 Task: Create a rule from the Routing list, Task moved to a section -> Set Priority in the project ToughWorks , set the section as Done clear the priority.
Action: Mouse moved to (71, 358)
Screenshot: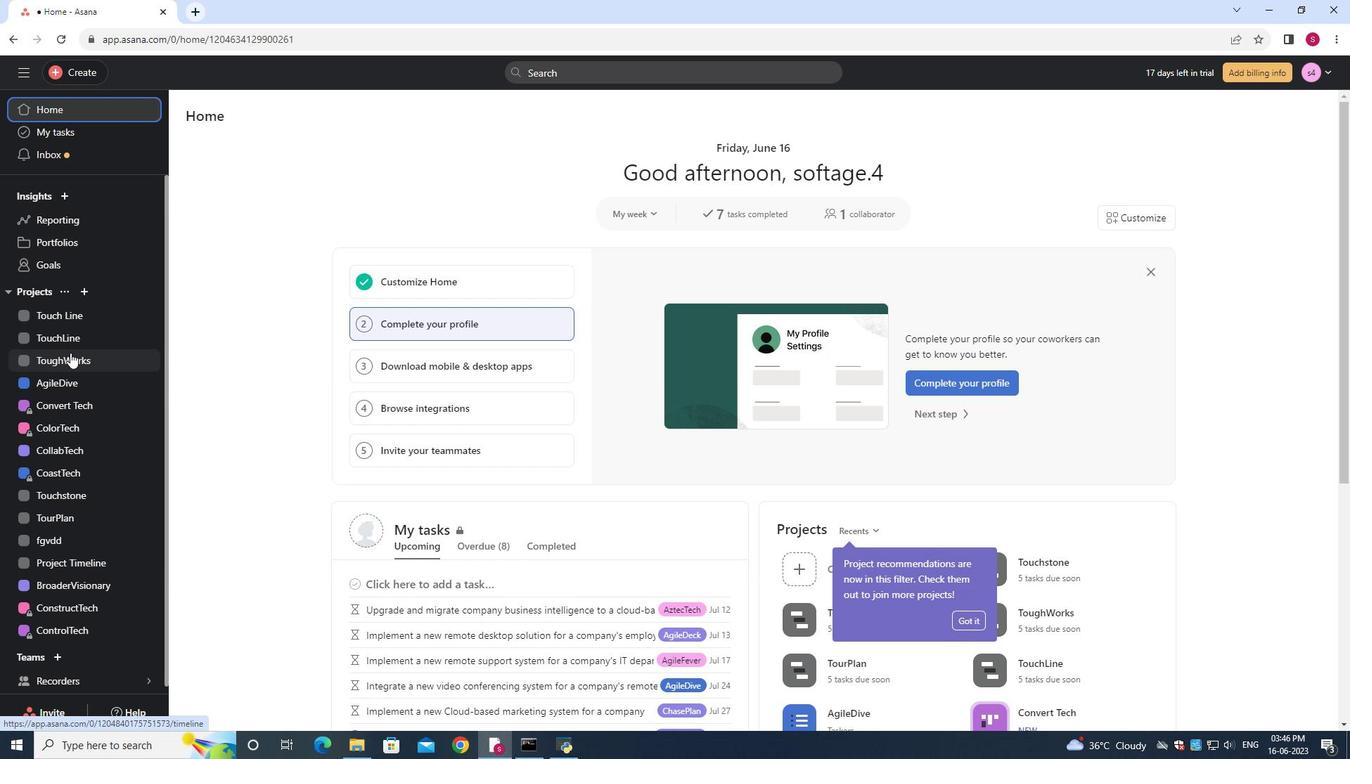 
Action: Mouse pressed left at (71, 358)
Screenshot: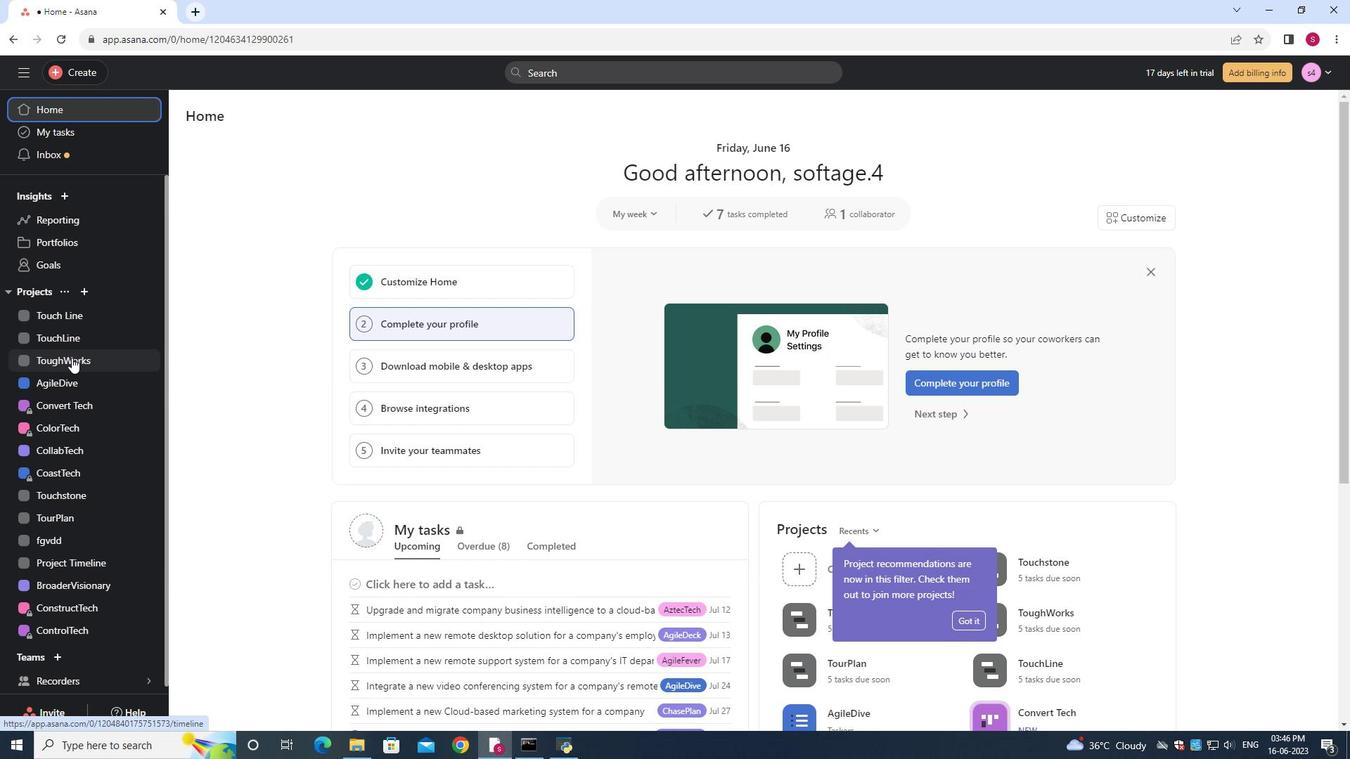 
Action: Mouse moved to (1297, 123)
Screenshot: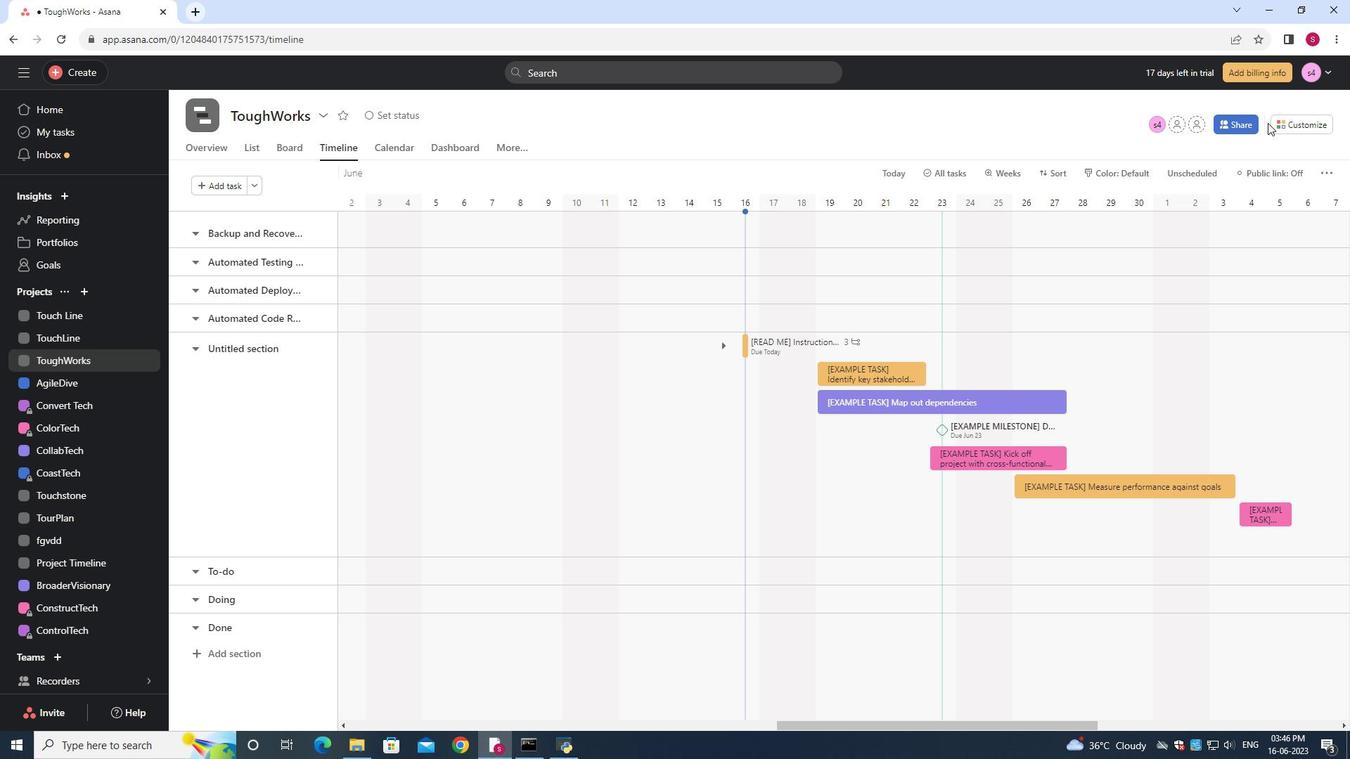 
Action: Mouse pressed left at (1297, 123)
Screenshot: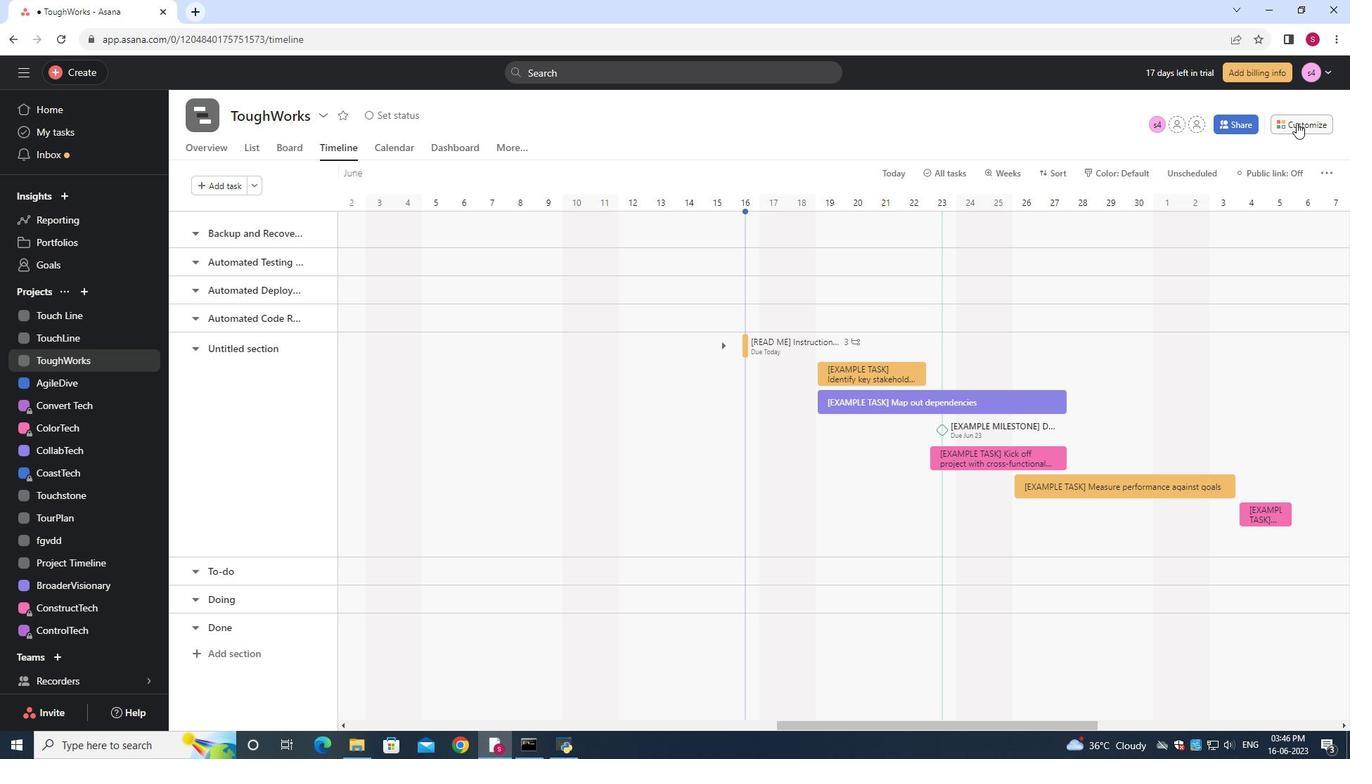 
Action: Mouse moved to (1048, 316)
Screenshot: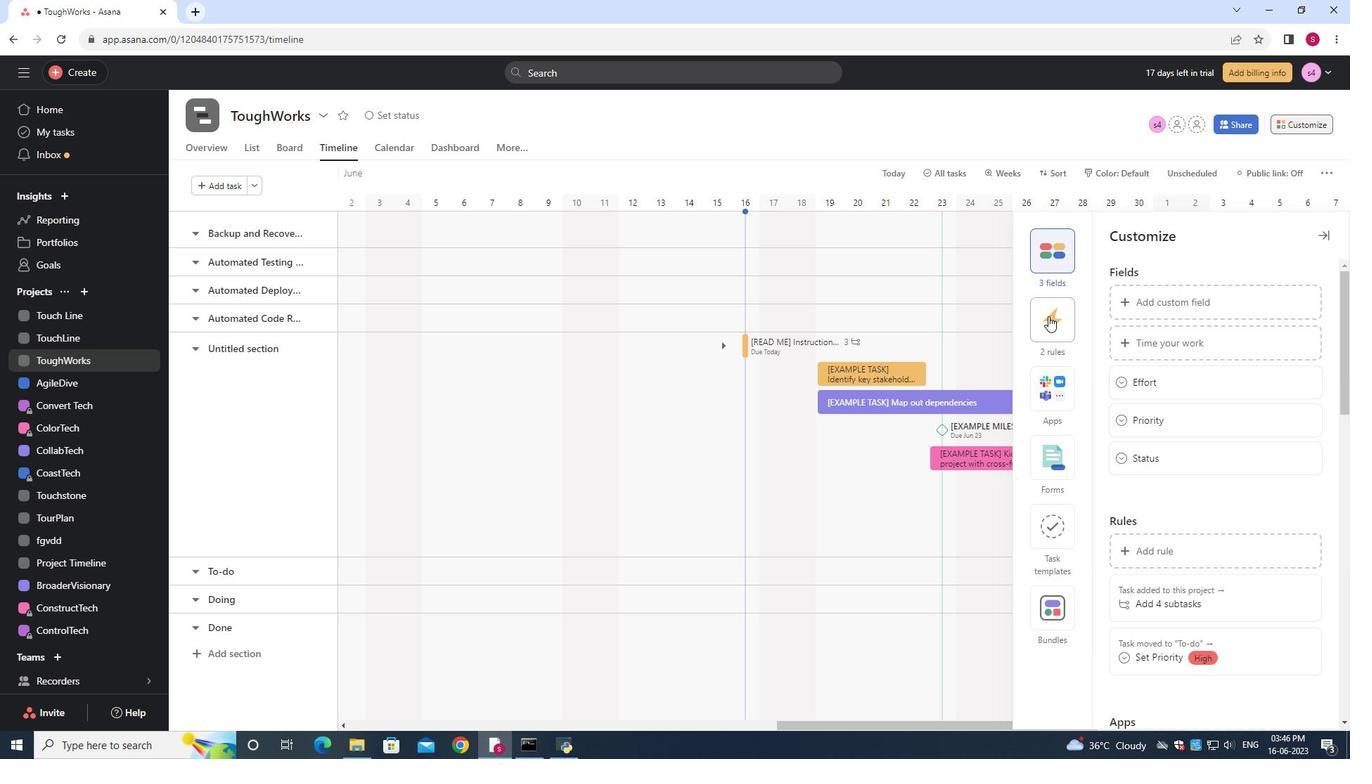 
Action: Mouse pressed left at (1048, 316)
Screenshot: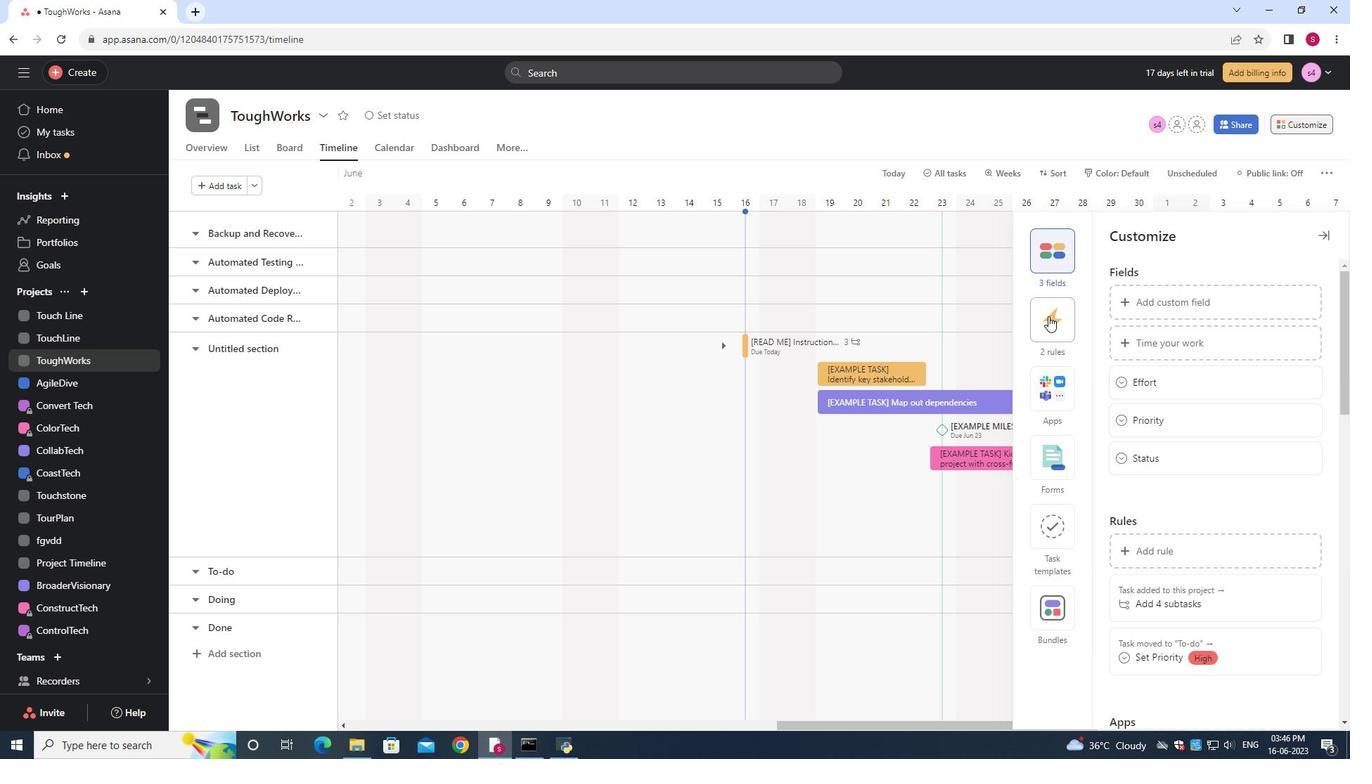 
Action: Mouse moved to (1158, 304)
Screenshot: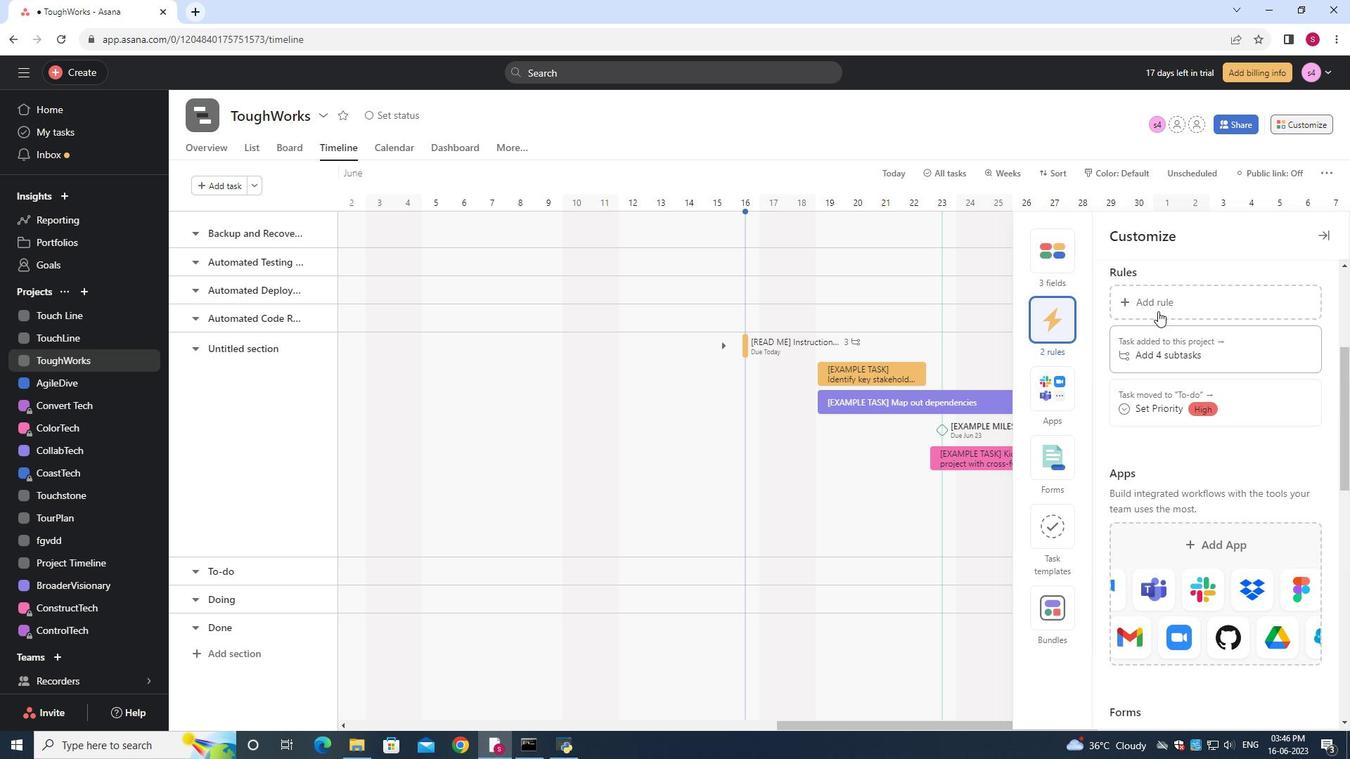 
Action: Mouse pressed left at (1158, 304)
Screenshot: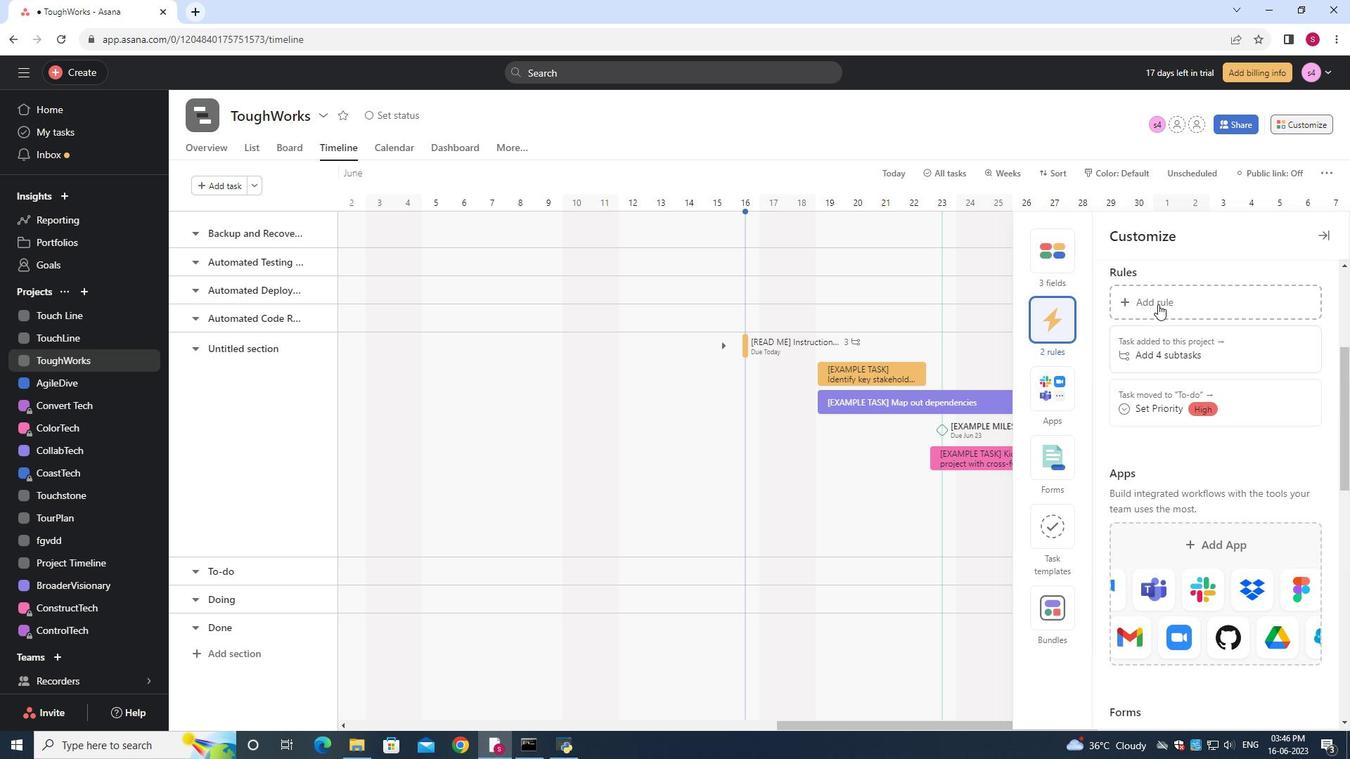 
Action: Mouse moved to (339, 196)
Screenshot: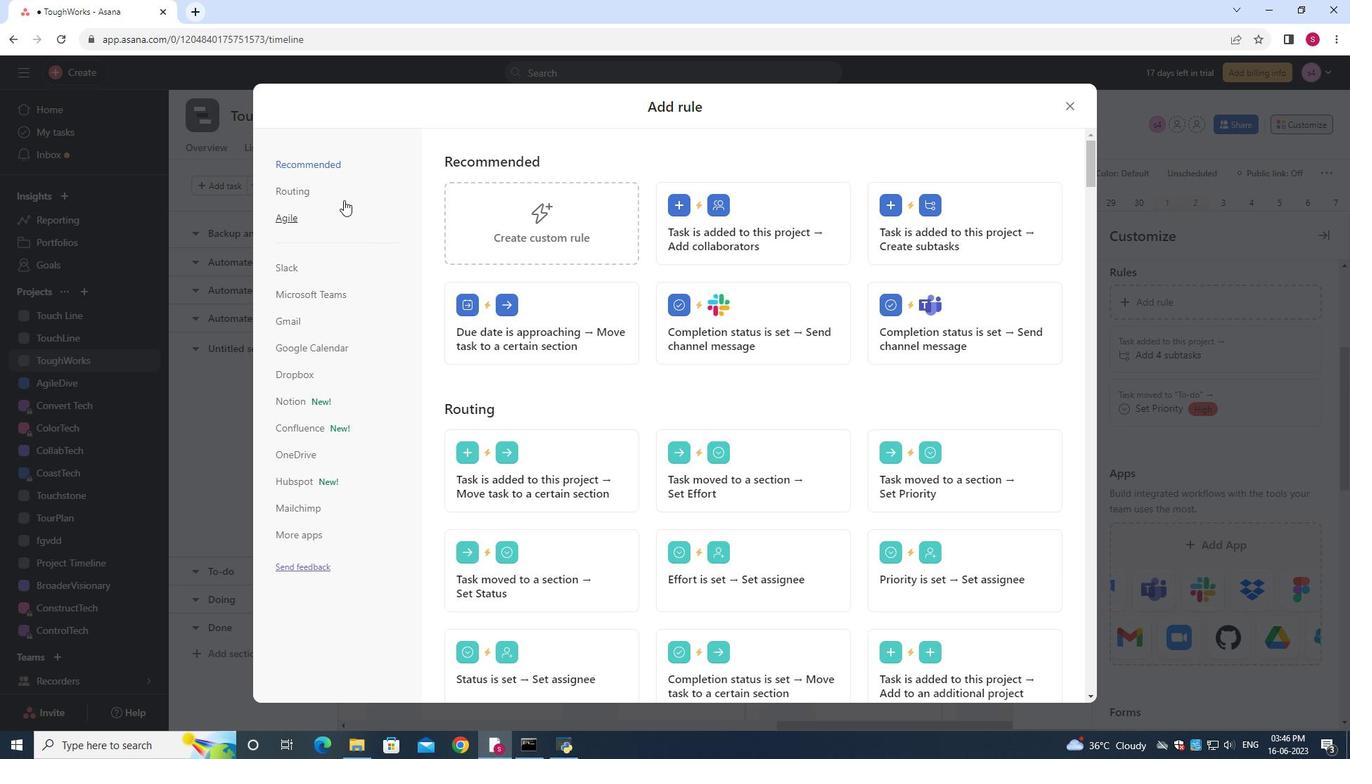 
Action: Mouse pressed left at (339, 196)
Screenshot: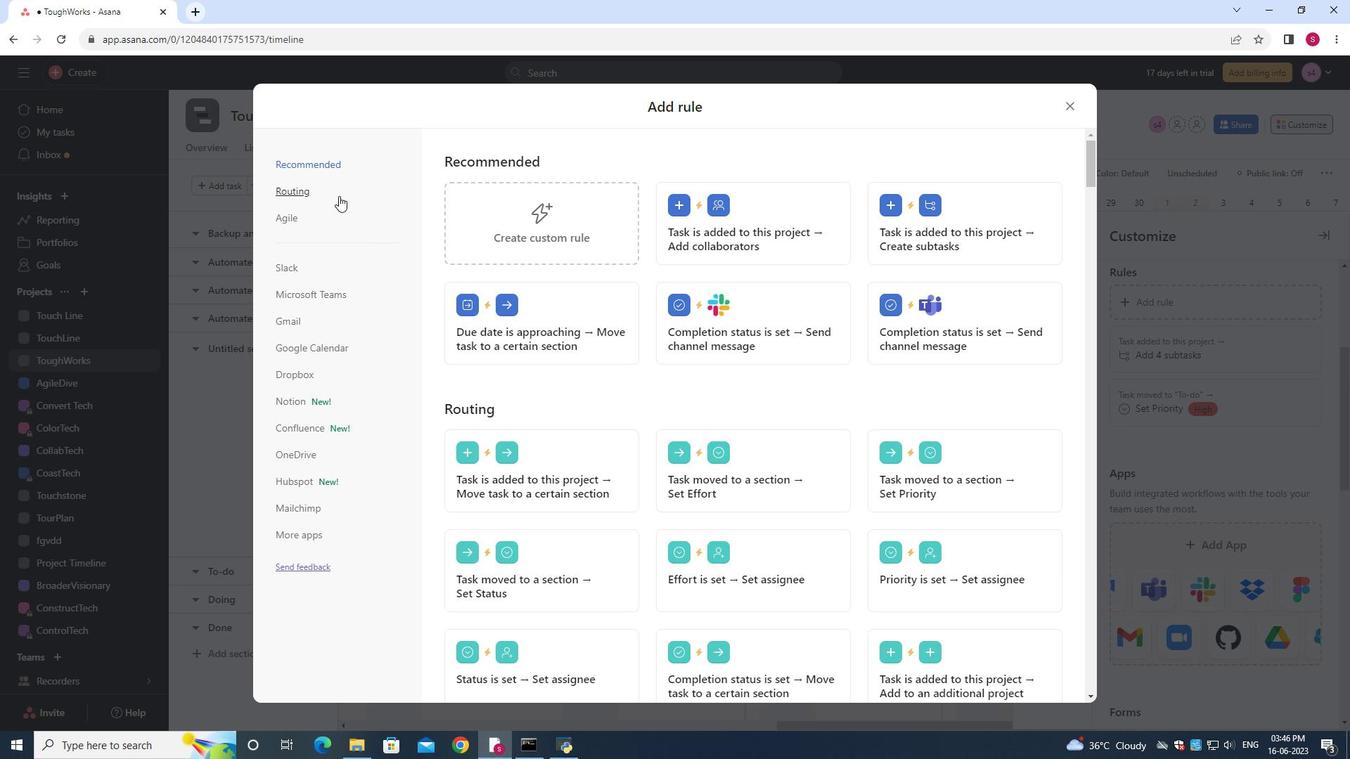 
Action: Mouse moved to (937, 219)
Screenshot: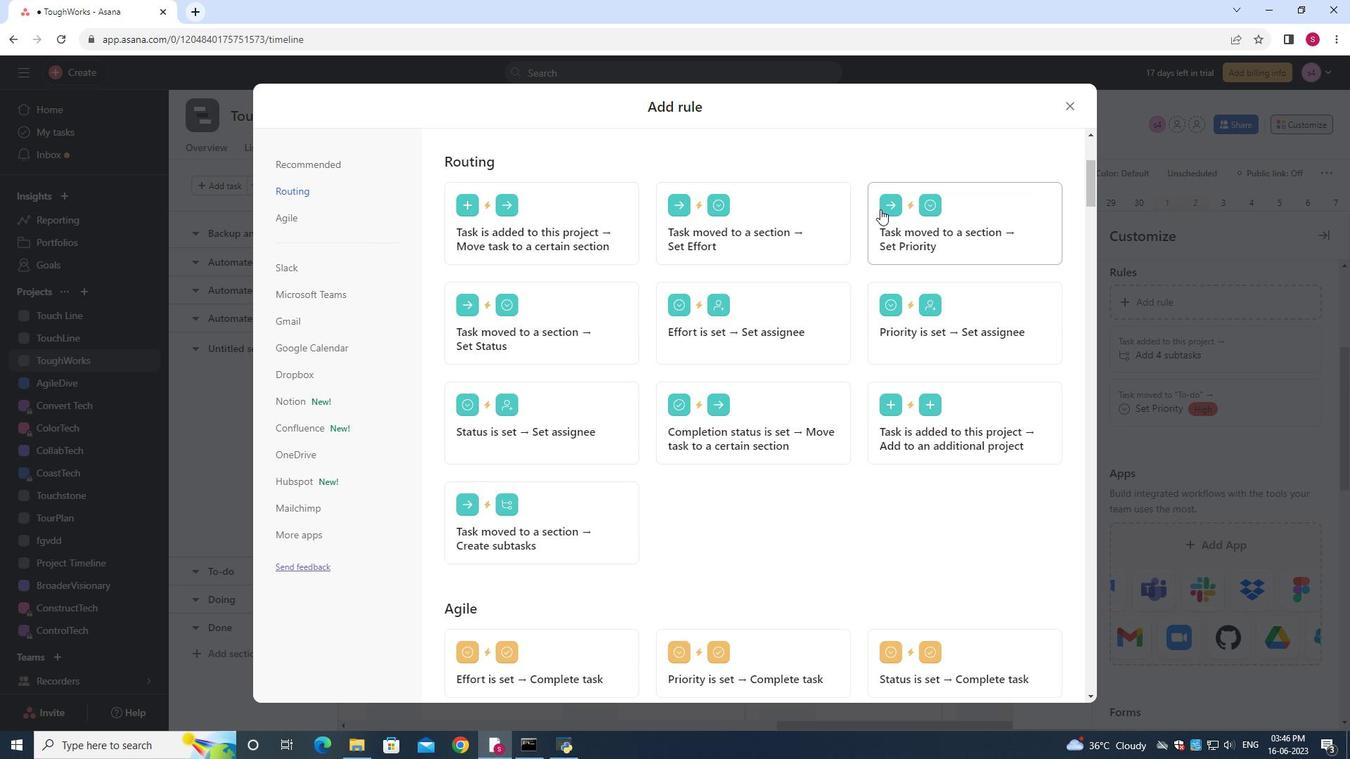 
Action: Mouse pressed left at (937, 219)
Screenshot: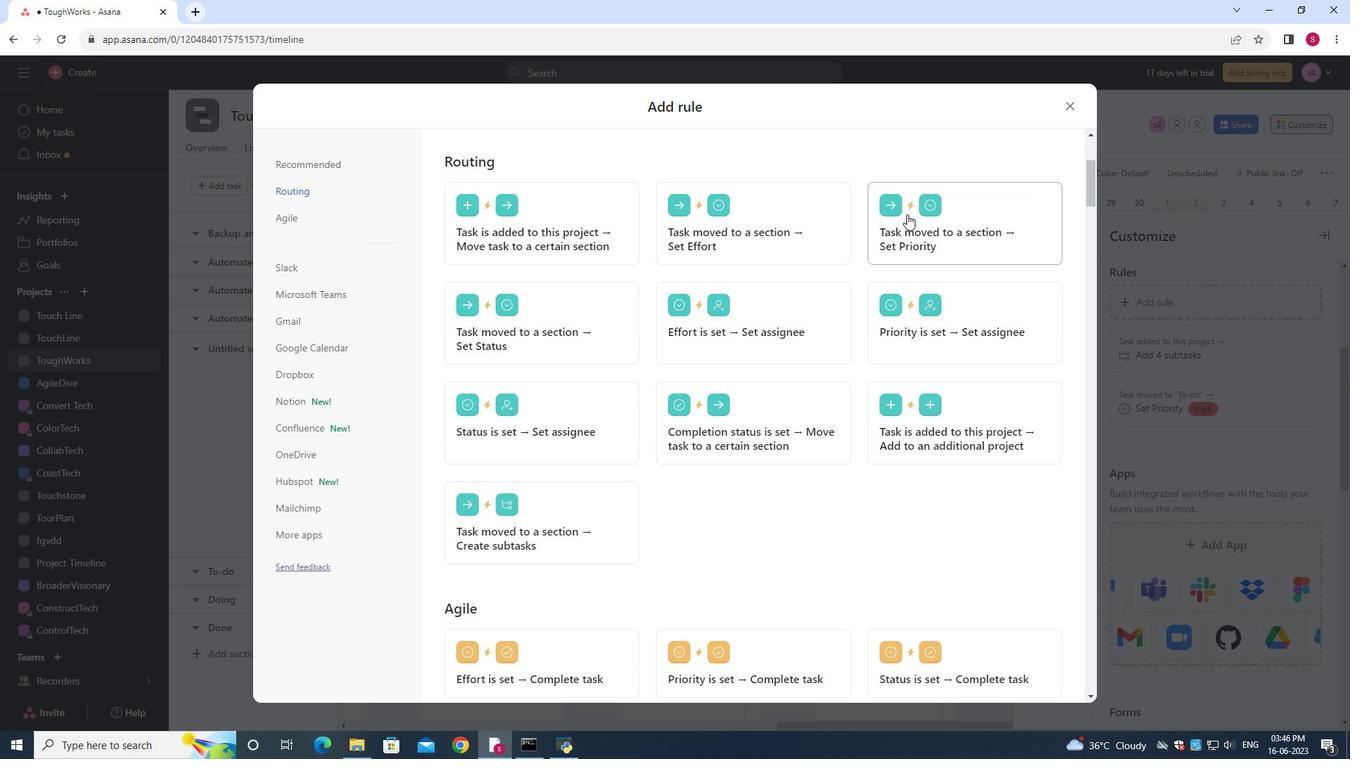 
Action: Mouse moved to (541, 383)
Screenshot: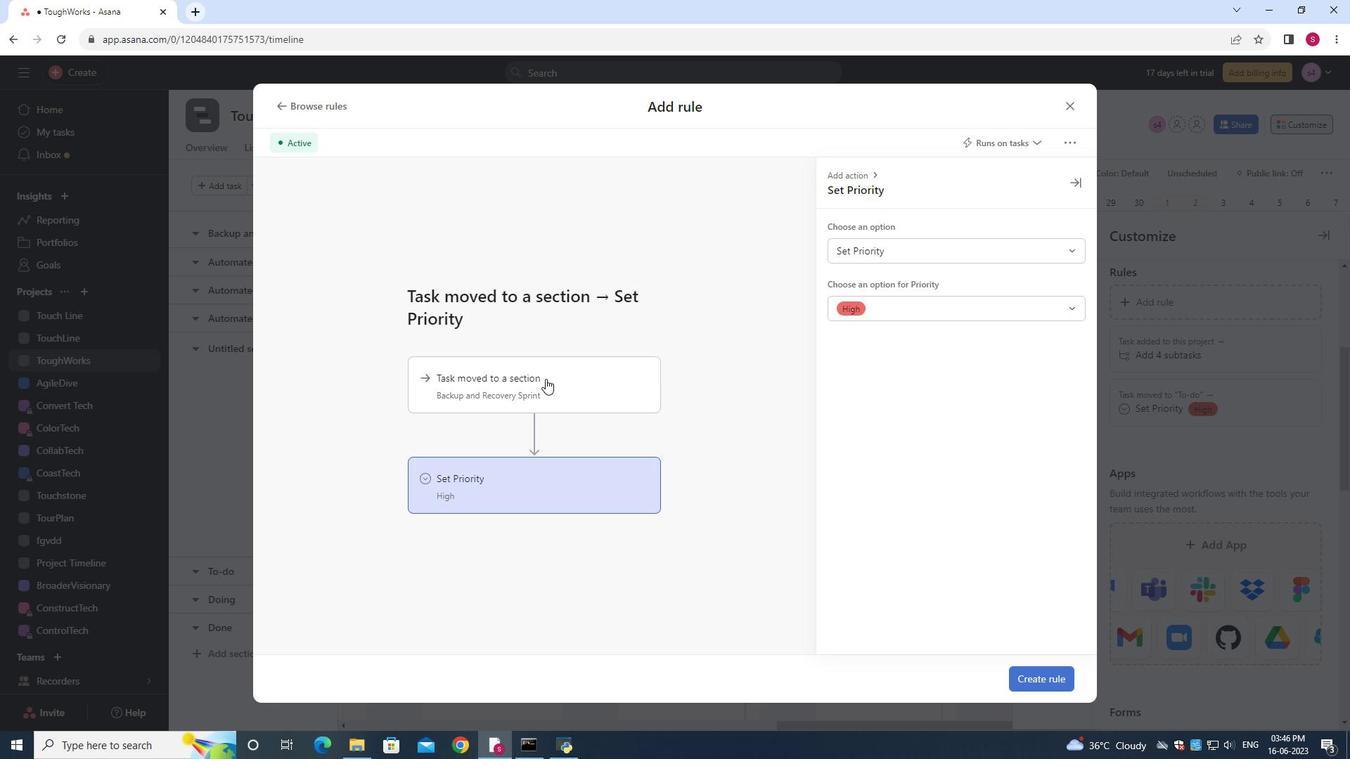
Action: Mouse pressed left at (541, 383)
Screenshot: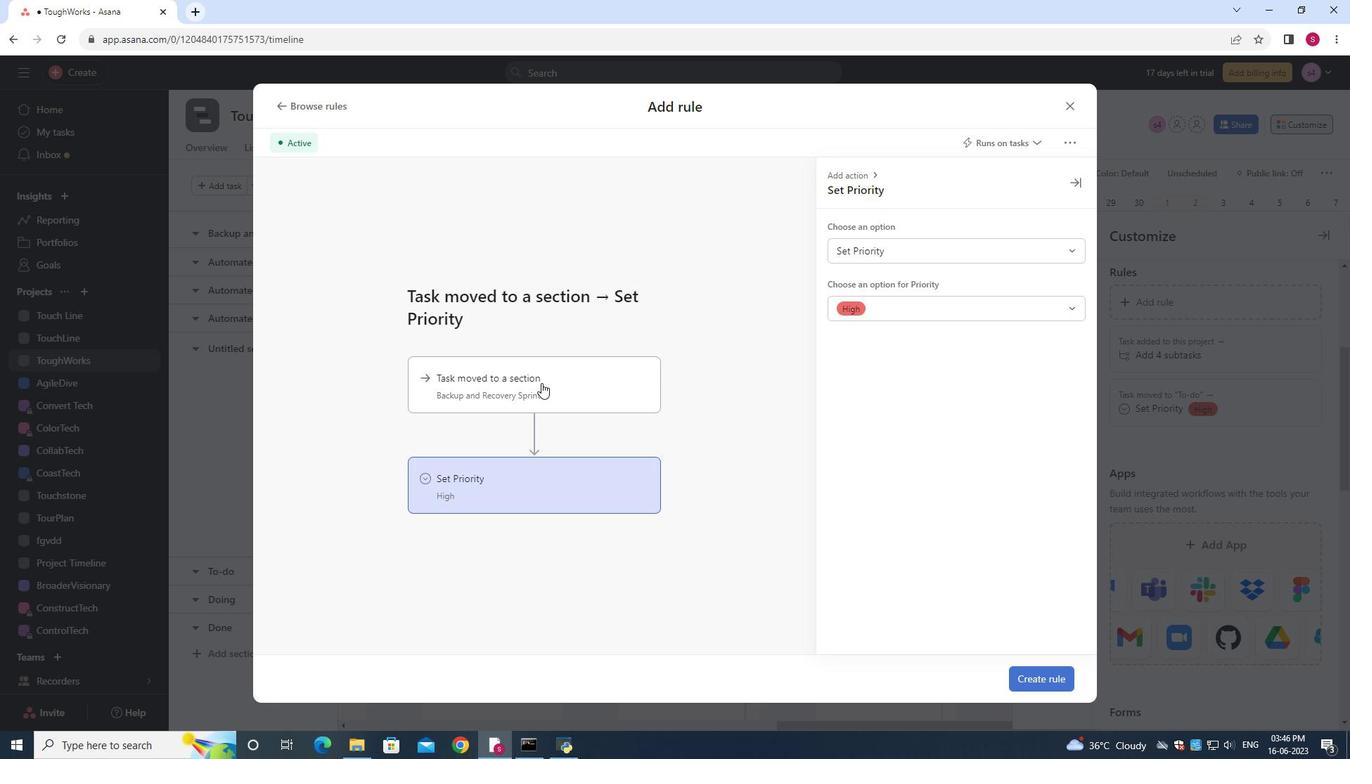 
Action: Mouse moved to (867, 254)
Screenshot: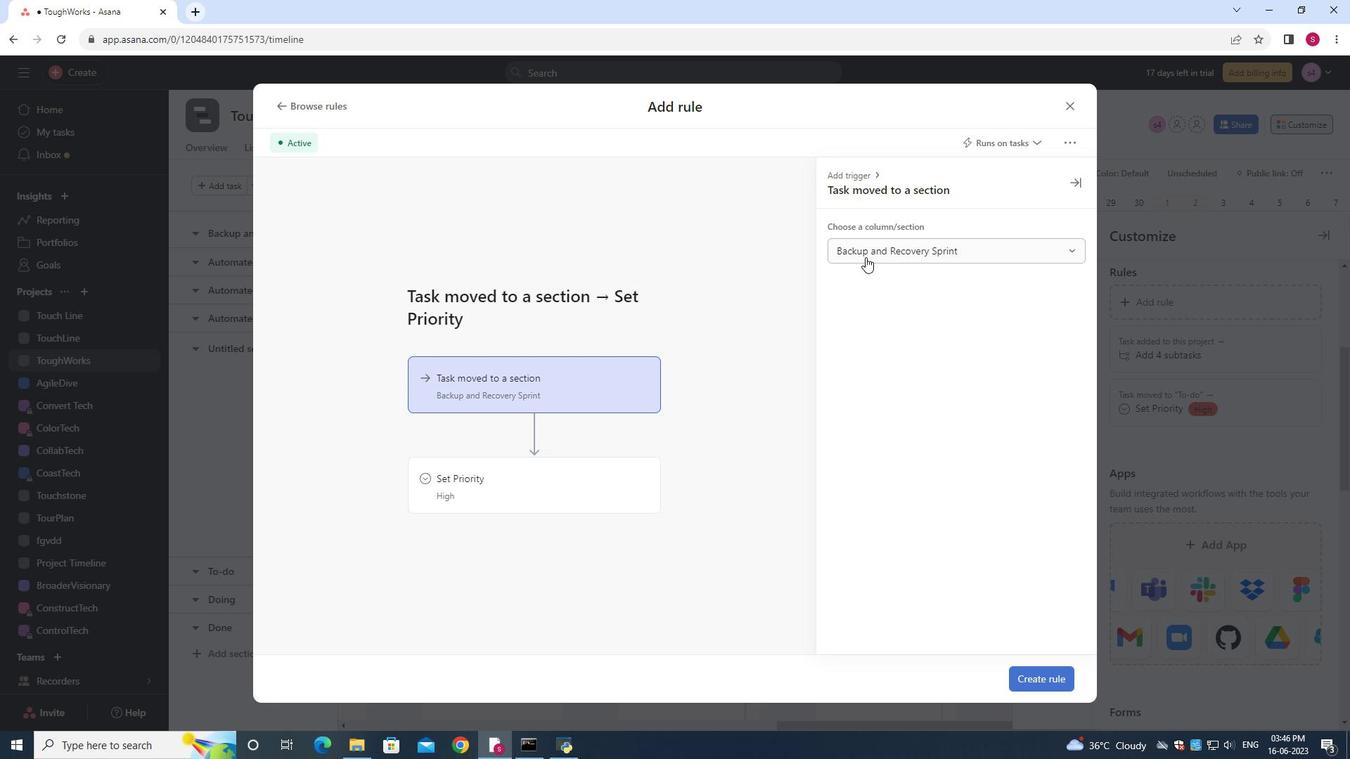 
Action: Mouse pressed left at (867, 254)
Screenshot: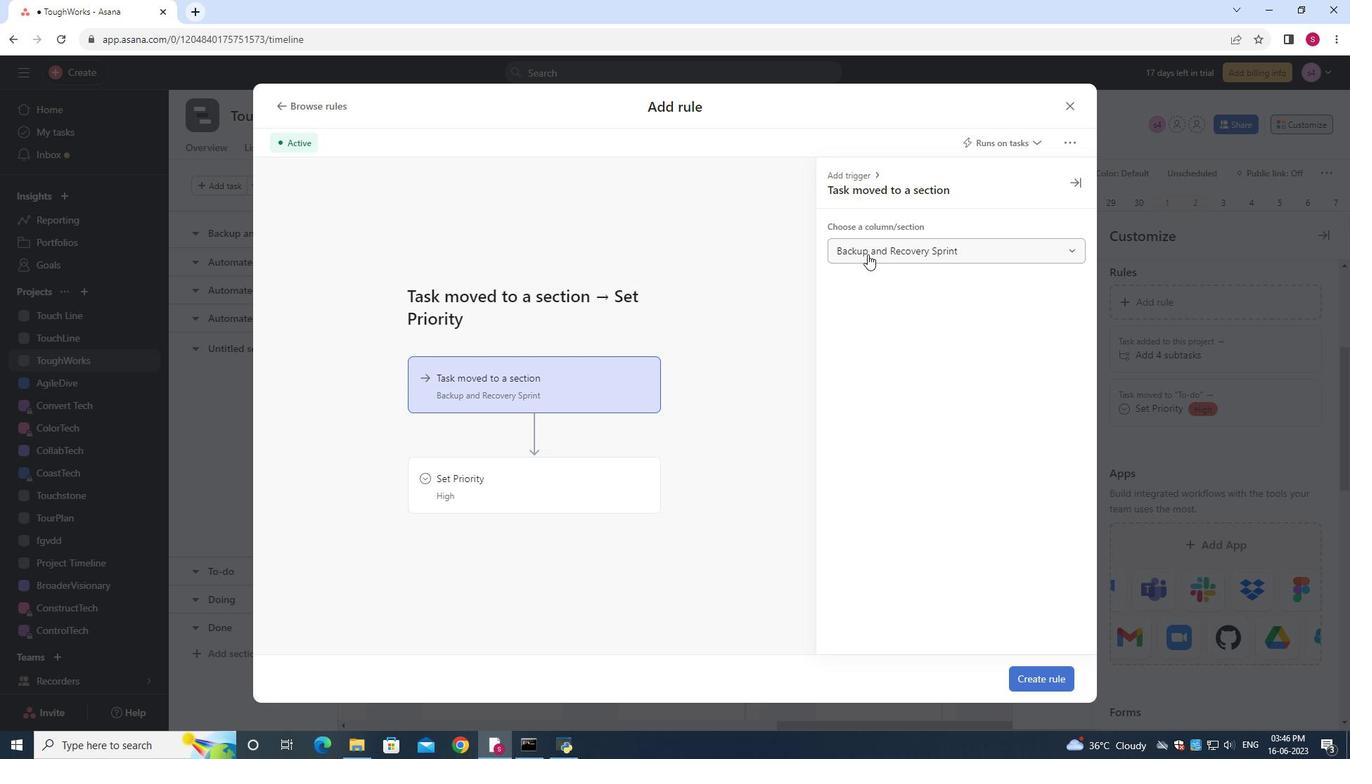 
Action: Mouse moved to (862, 438)
Screenshot: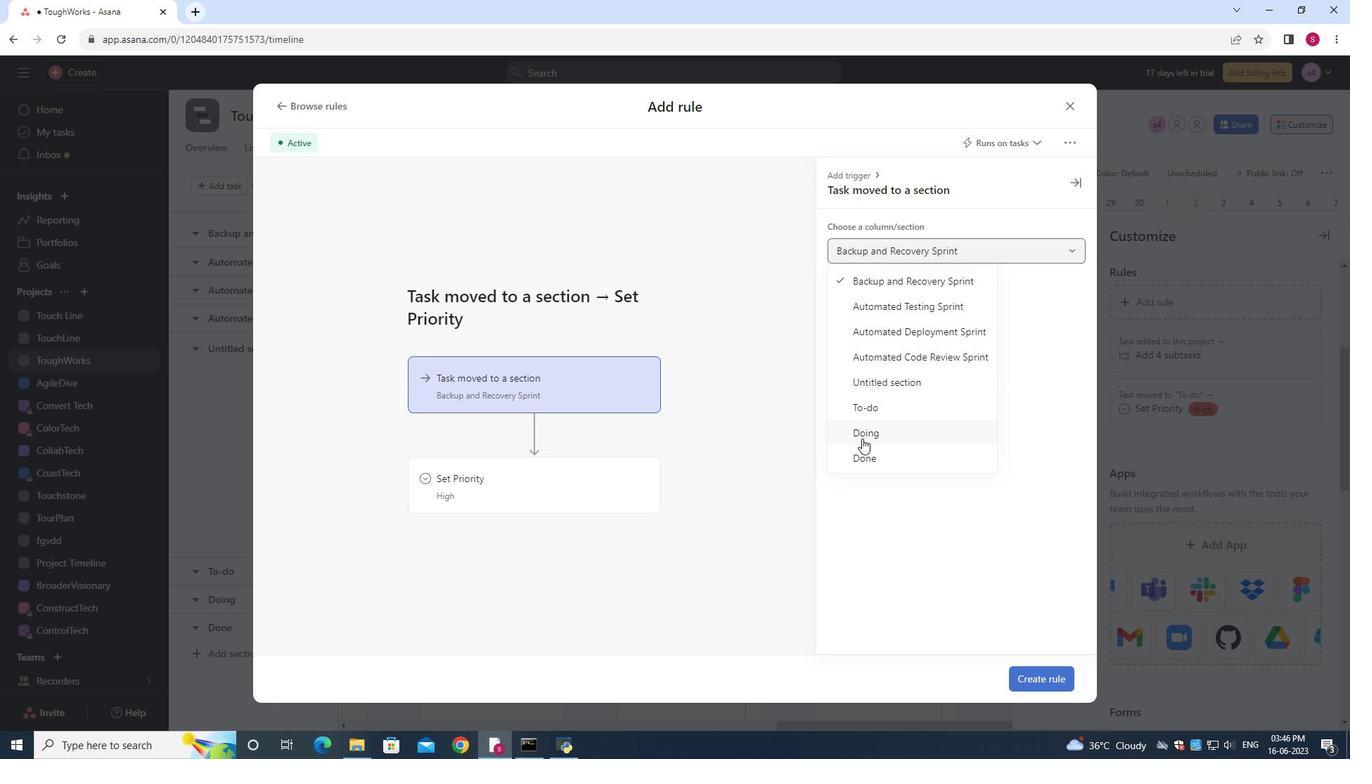
Action: Mouse pressed left at (862, 438)
Screenshot: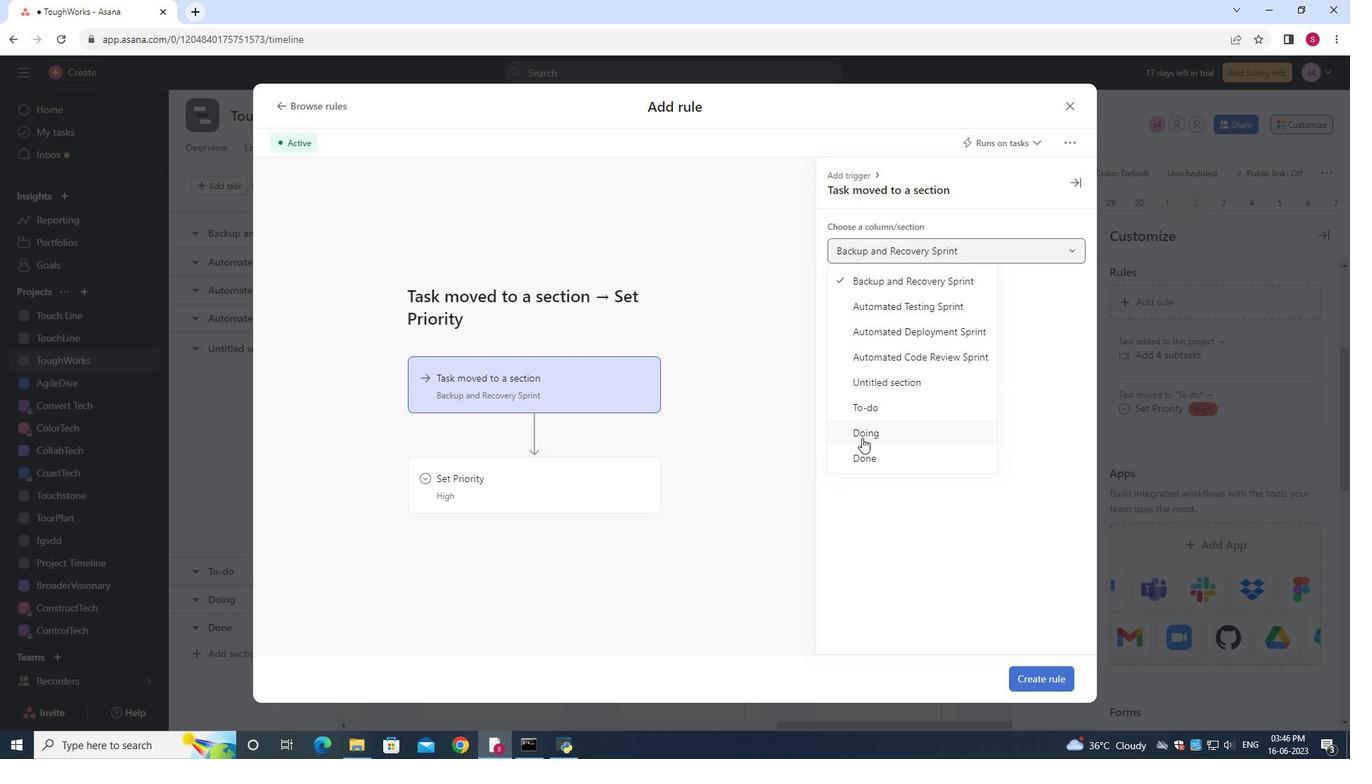 
Action: Mouse moved to (582, 462)
Screenshot: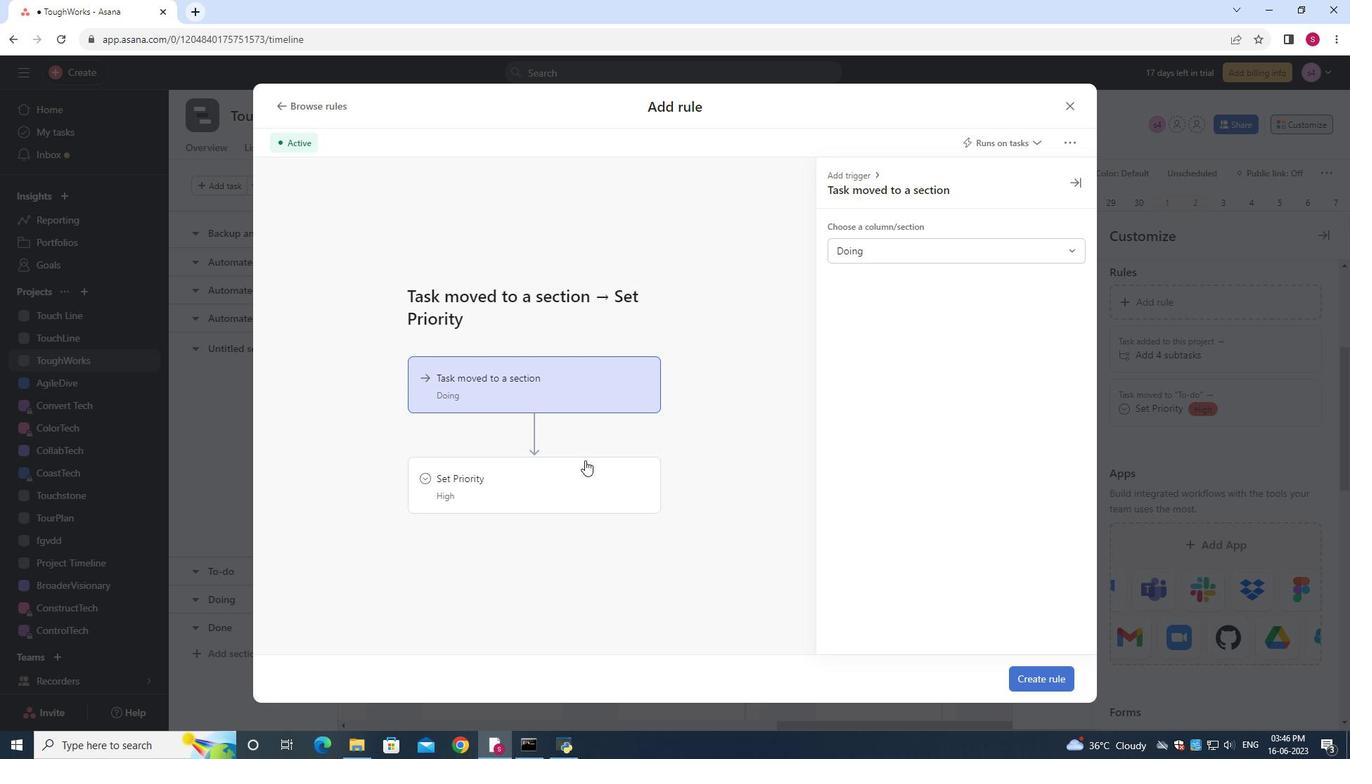 
Action: Mouse pressed left at (582, 462)
Screenshot: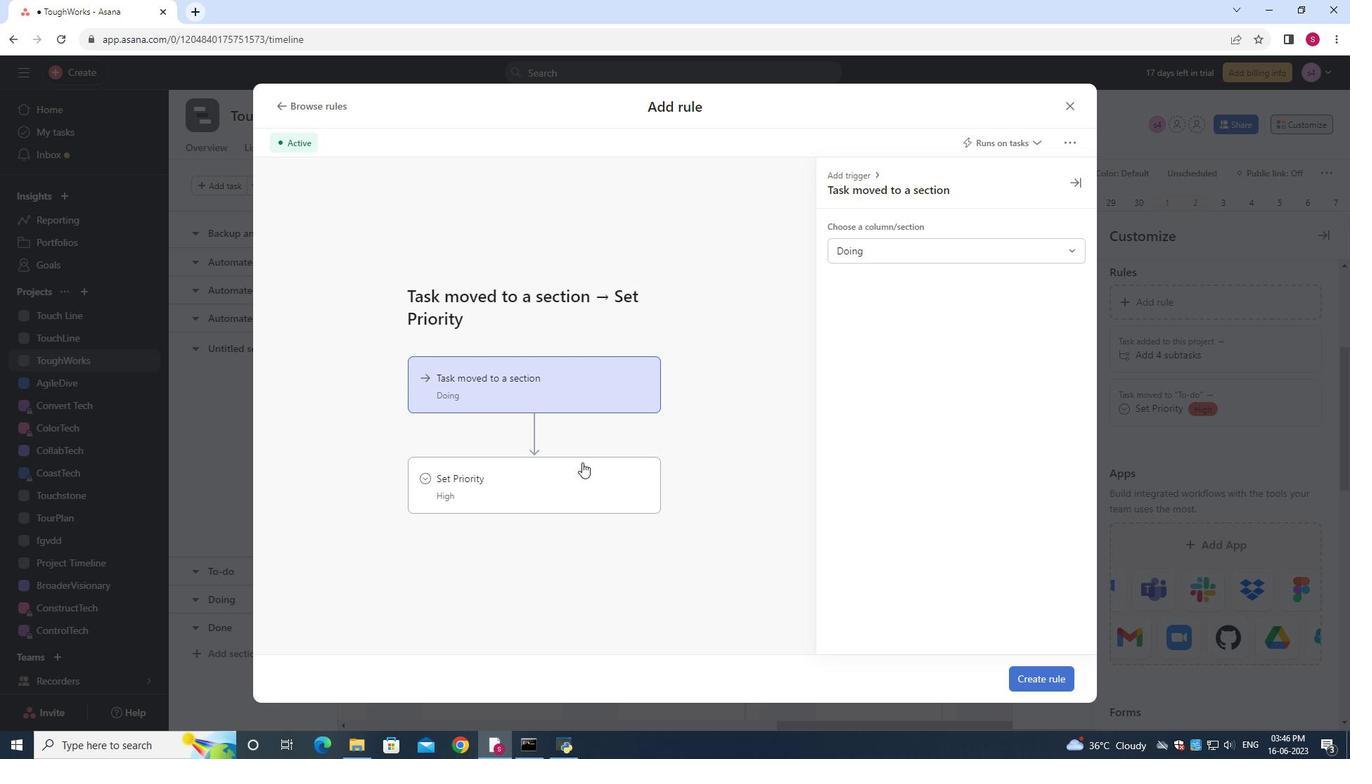 
Action: Mouse moved to (860, 251)
Screenshot: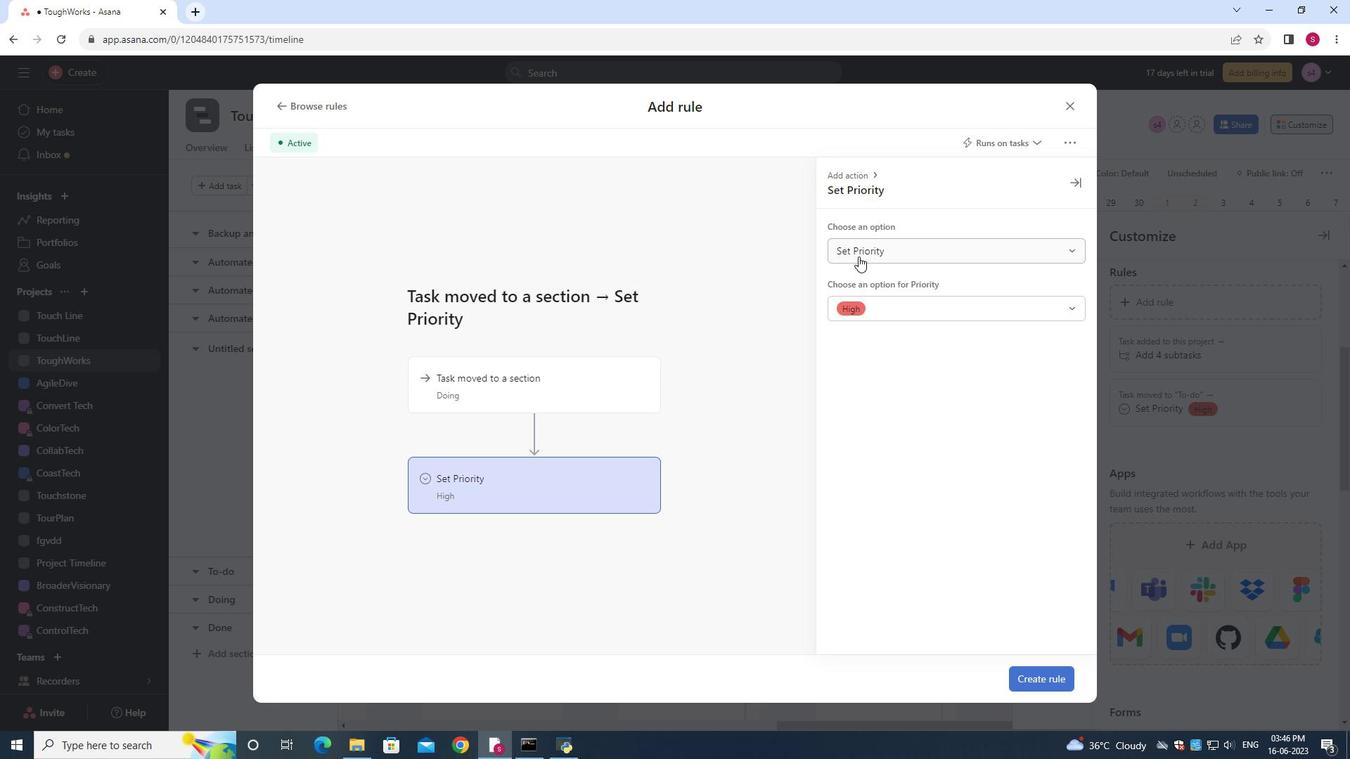 
Action: Mouse pressed left at (860, 251)
Screenshot: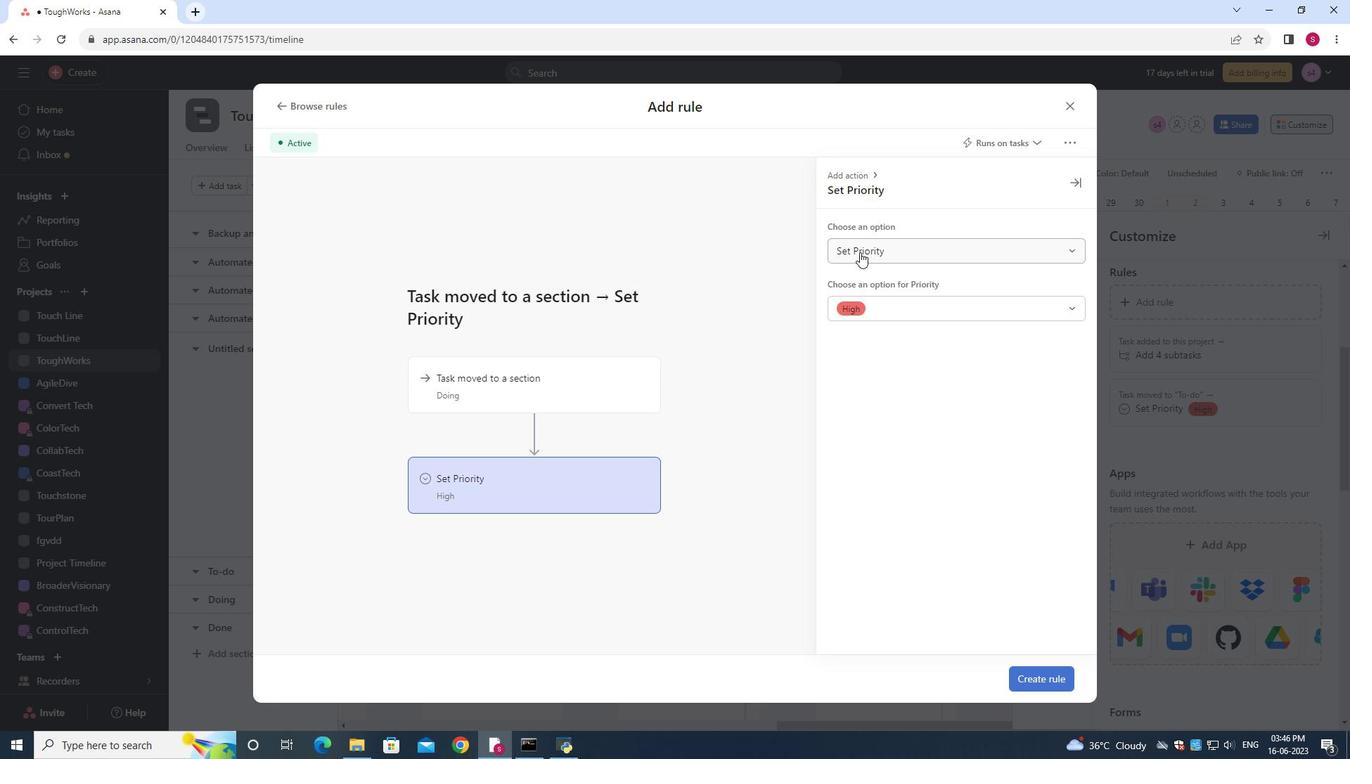 
Action: Mouse moved to (870, 307)
Screenshot: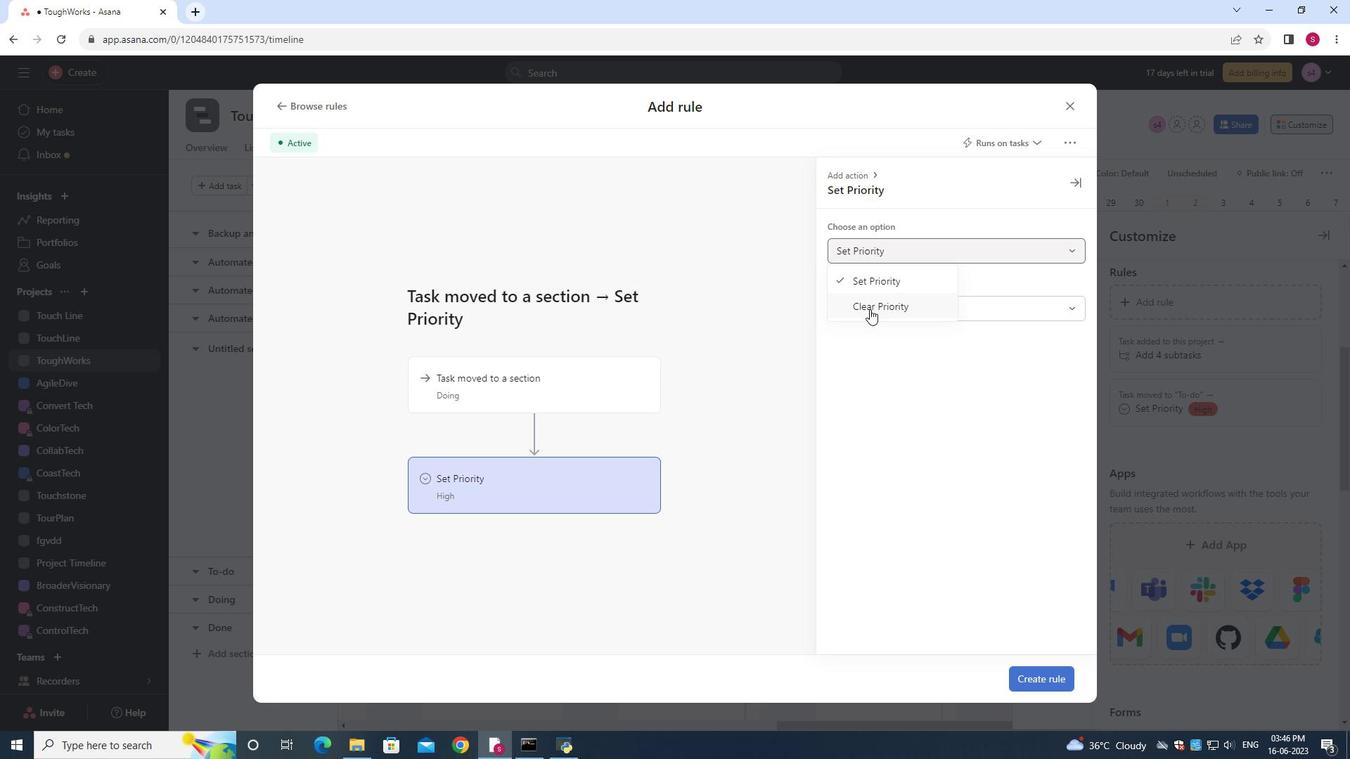 
Action: Mouse pressed left at (870, 307)
Screenshot: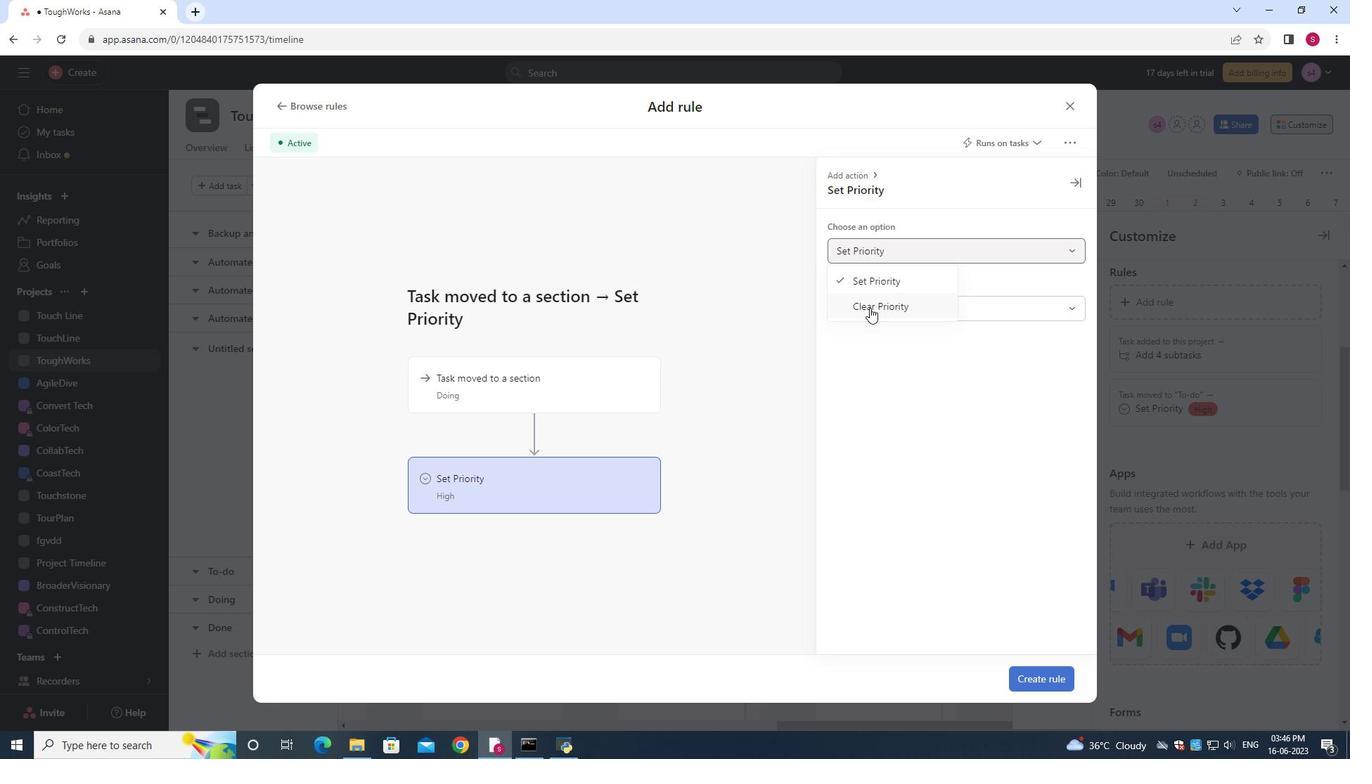 
Action: Mouse moved to (1031, 677)
Screenshot: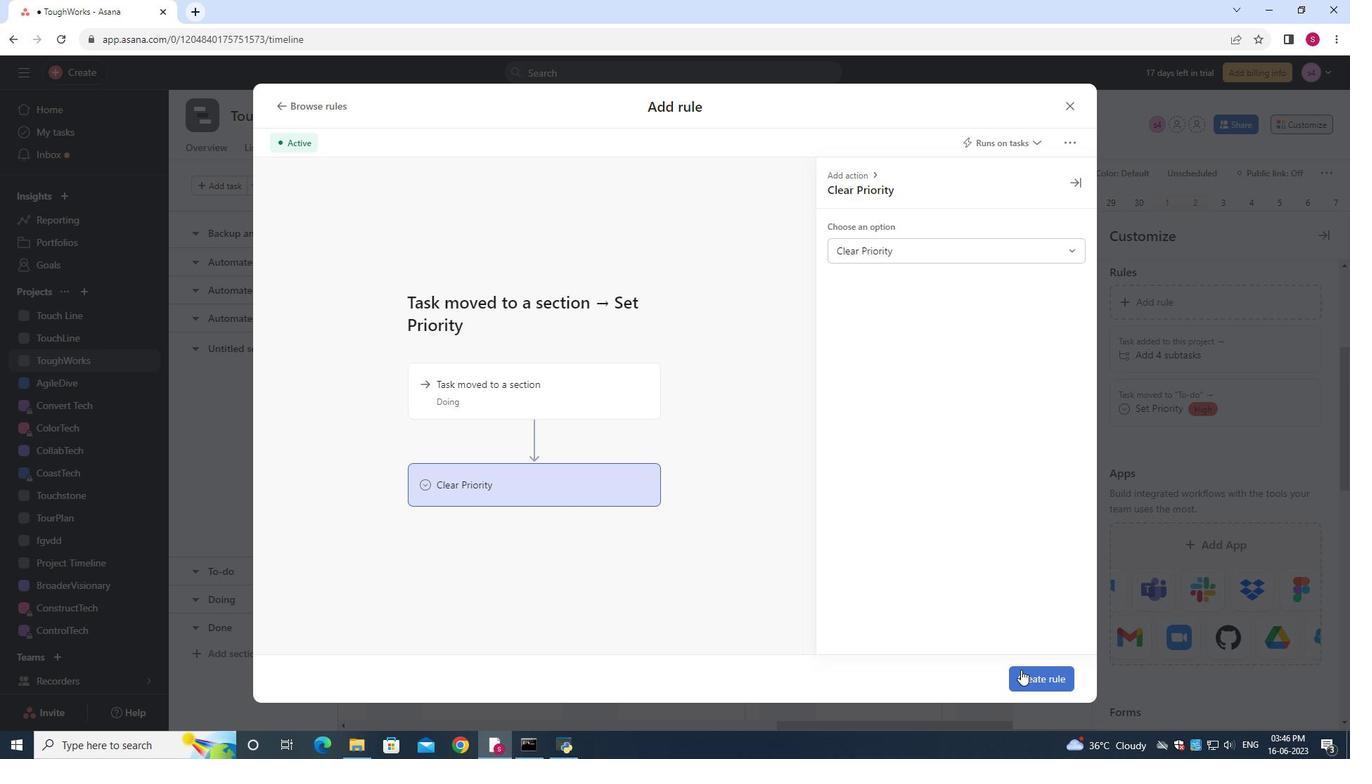 
Action: Mouse pressed left at (1031, 677)
Screenshot: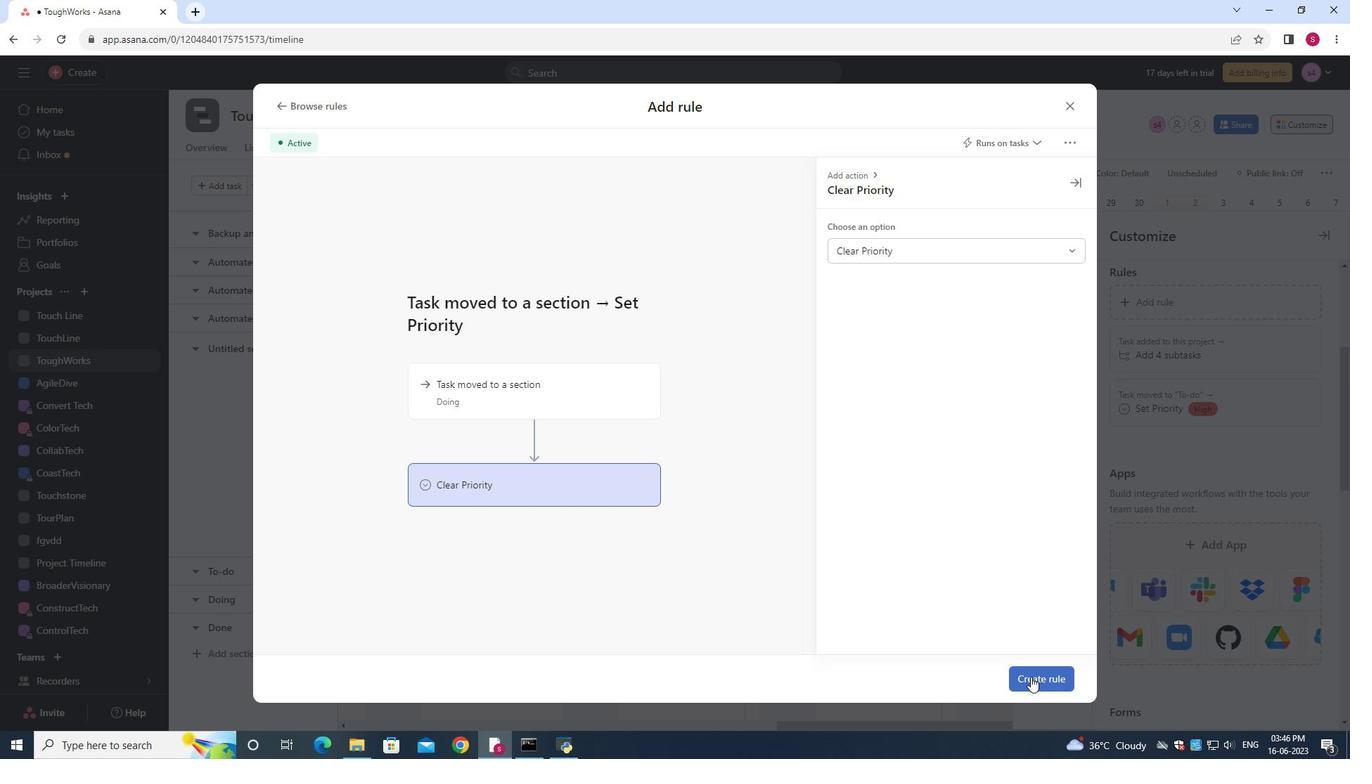 
Action: Mouse moved to (749, 488)
Screenshot: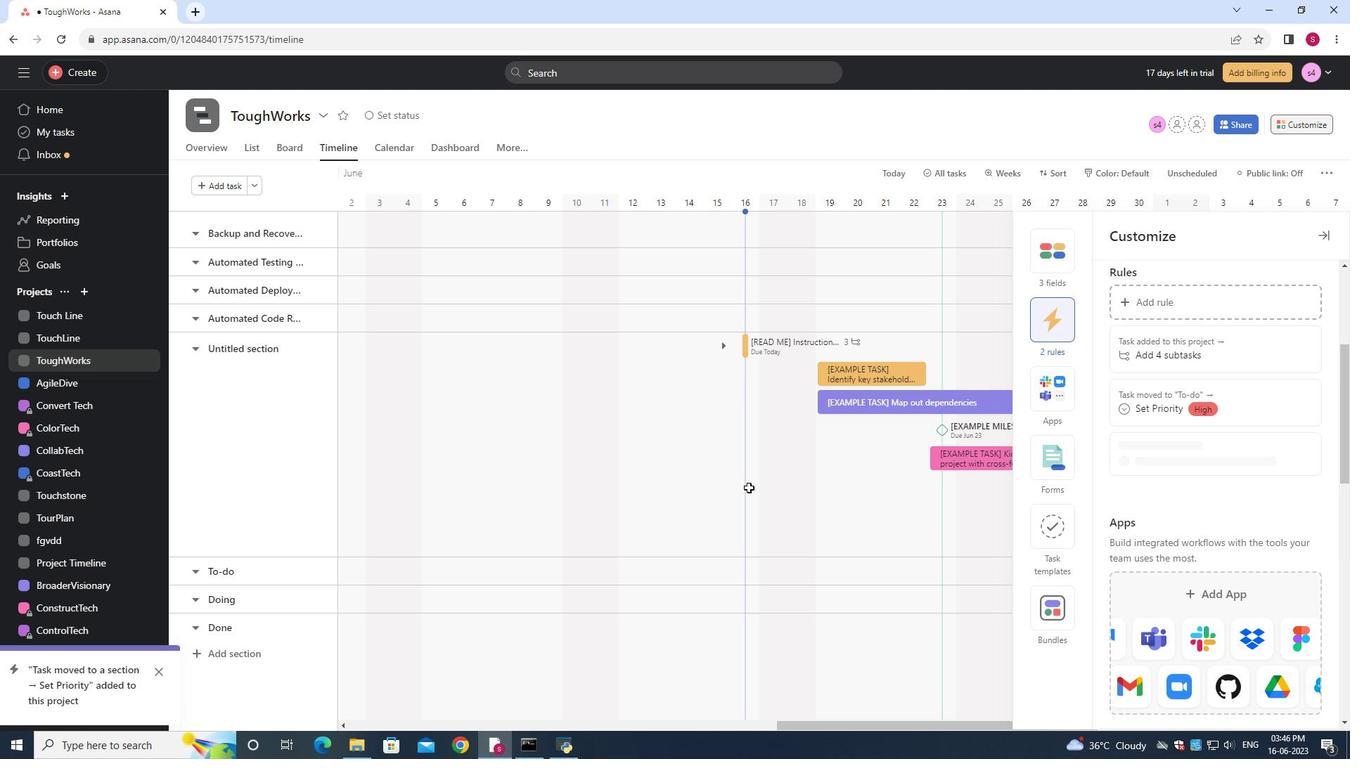 
